 Task: Add Sprouts Shredded Cheddar Jack Cheese to the cart.
Action: Mouse pressed left at (26, 112)
Screenshot: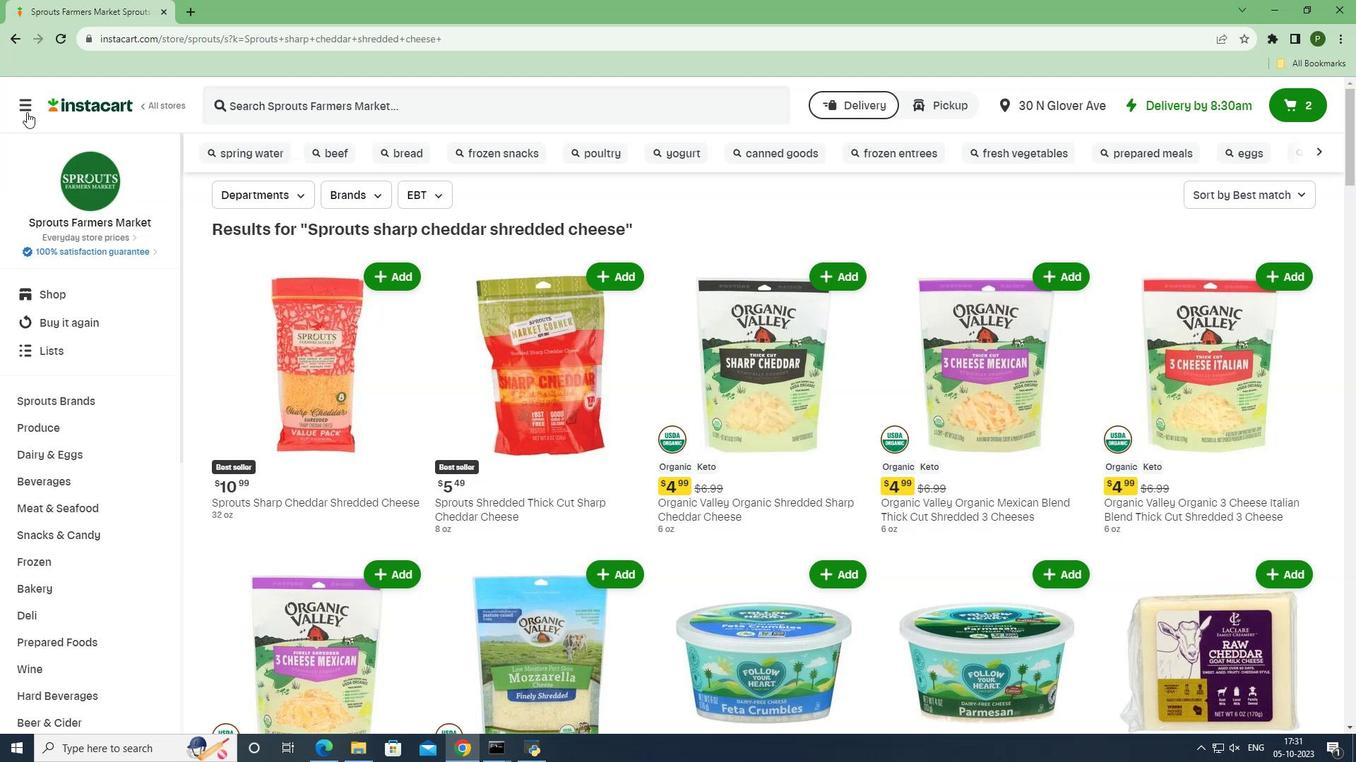 
Action: Mouse moved to (57, 376)
Screenshot: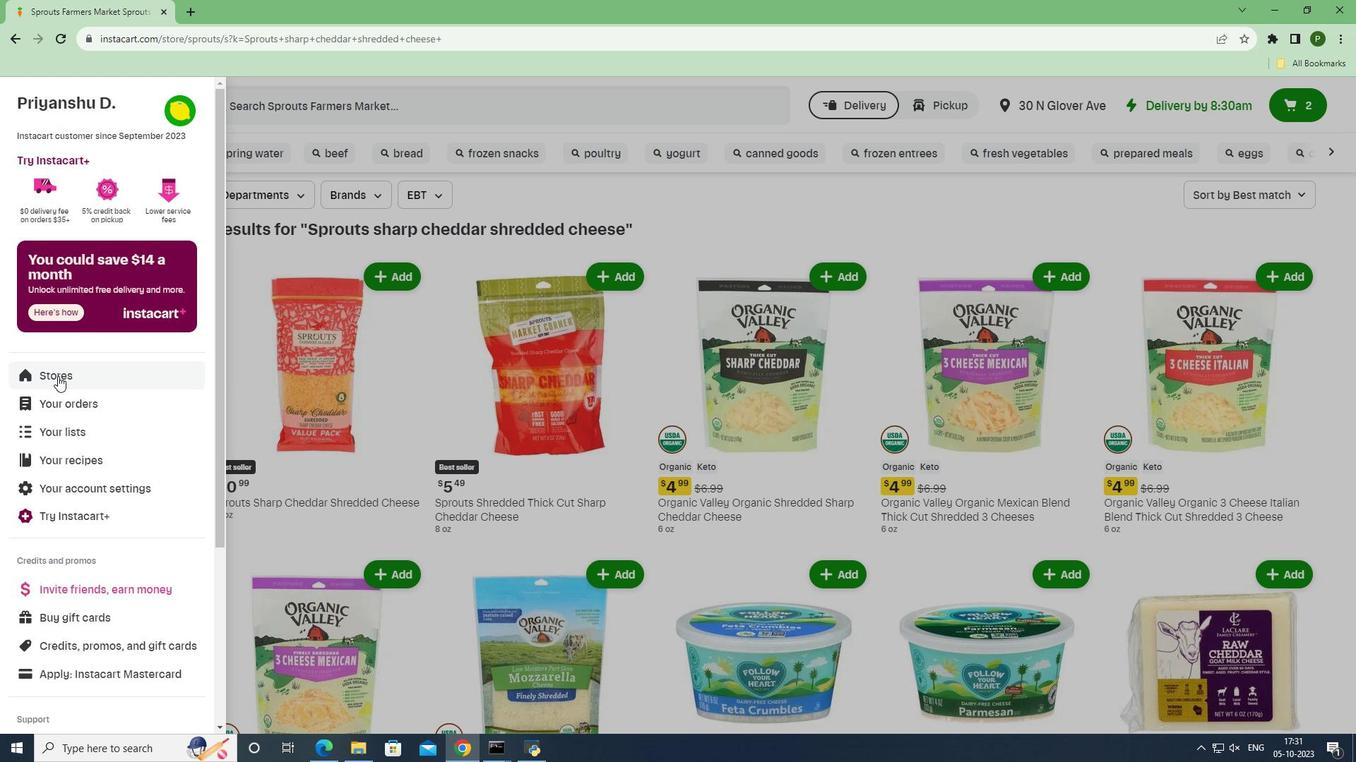 
Action: Mouse pressed left at (57, 376)
Screenshot: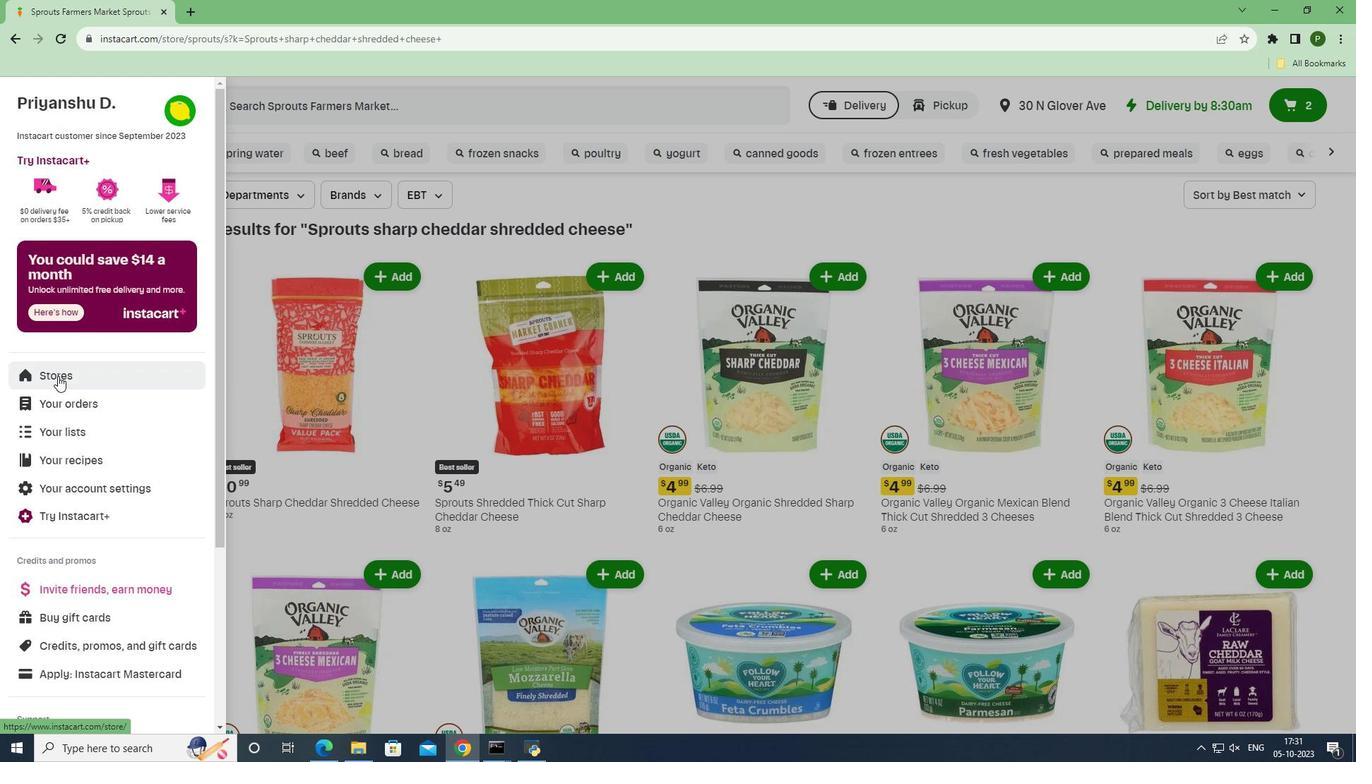 
Action: Mouse moved to (326, 158)
Screenshot: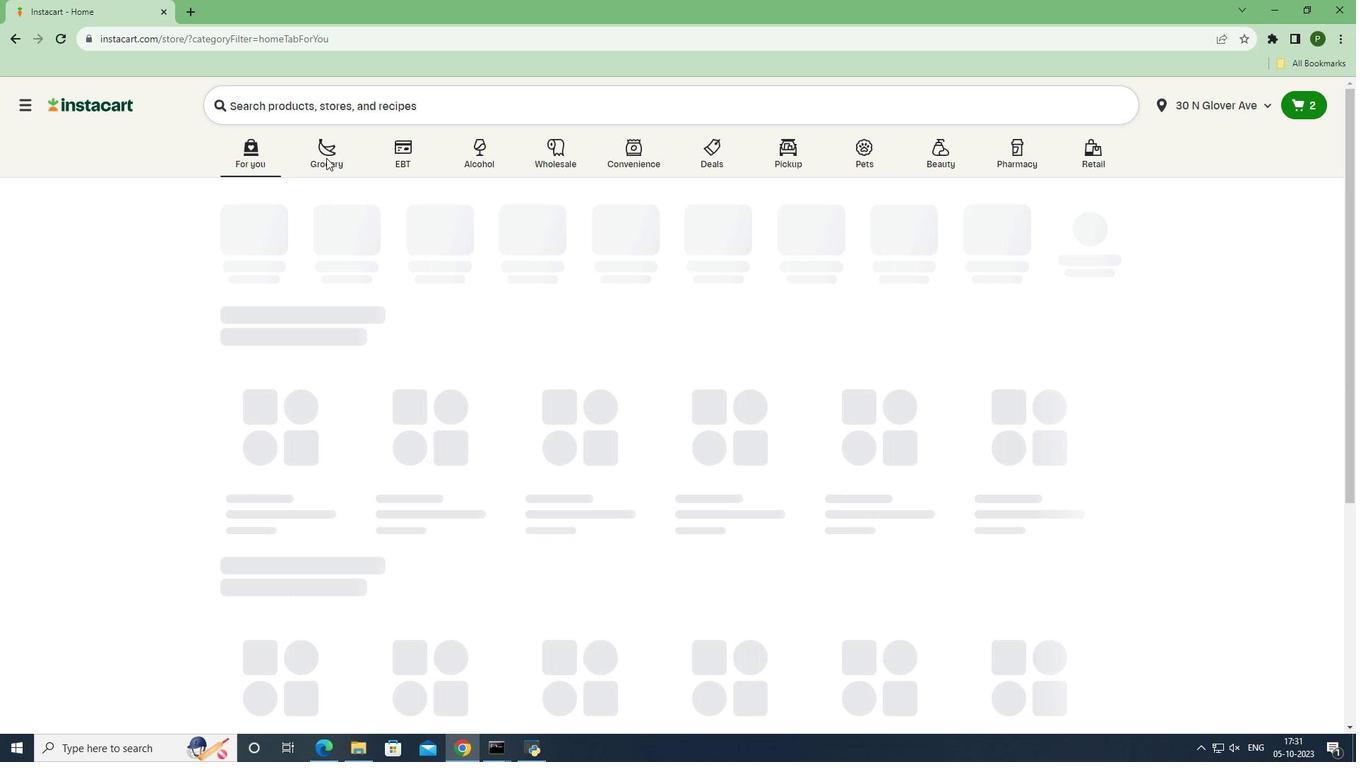 
Action: Mouse pressed left at (326, 158)
Screenshot: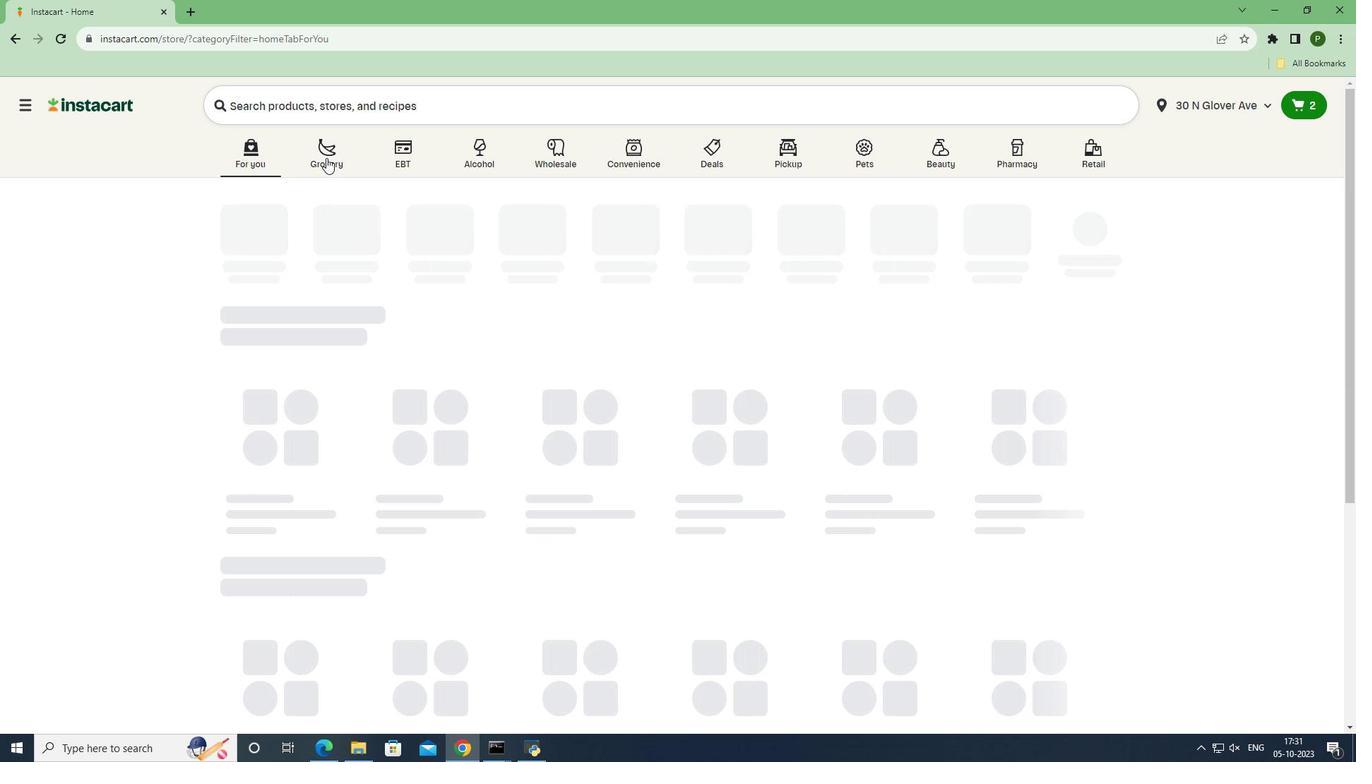 
Action: Mouse moved to (380, 235)
Screenshot: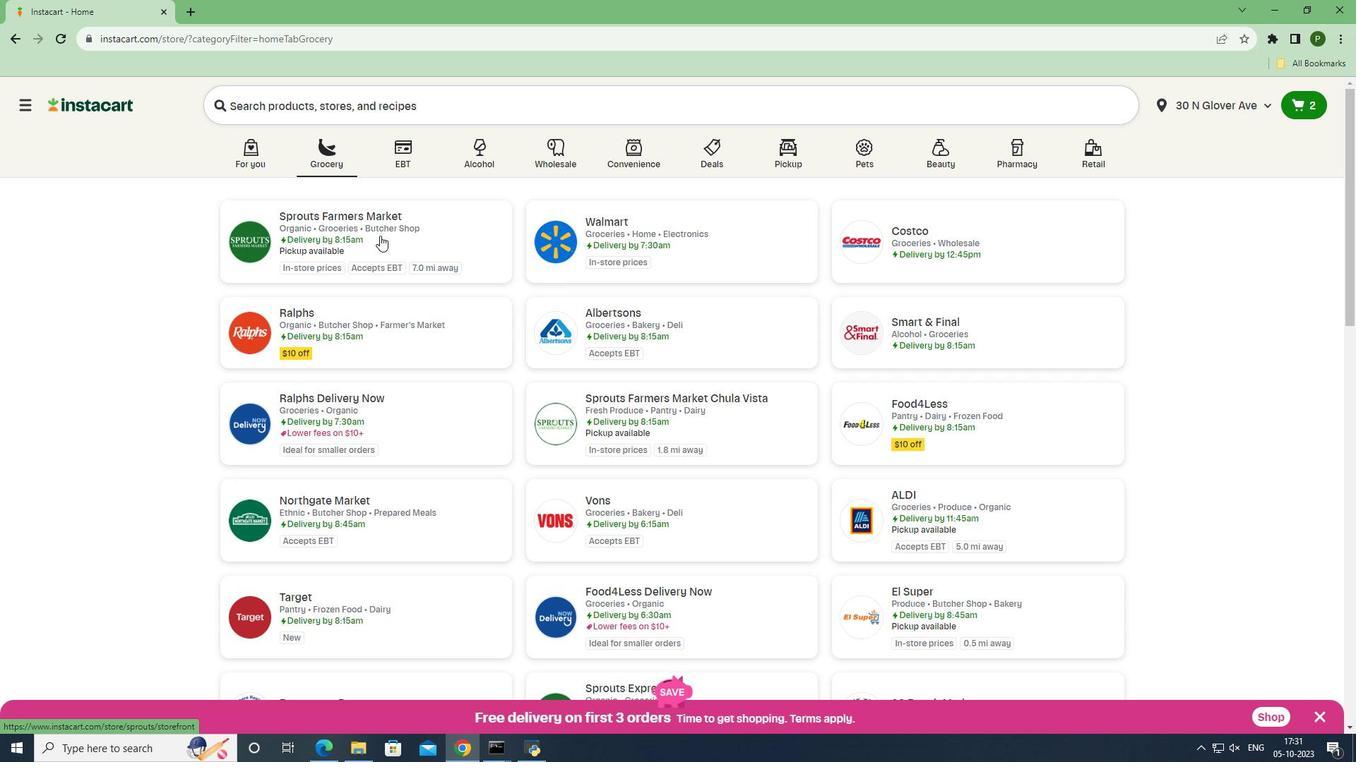 
Action: Mouse pressed left at (380, 235)
Screenshot: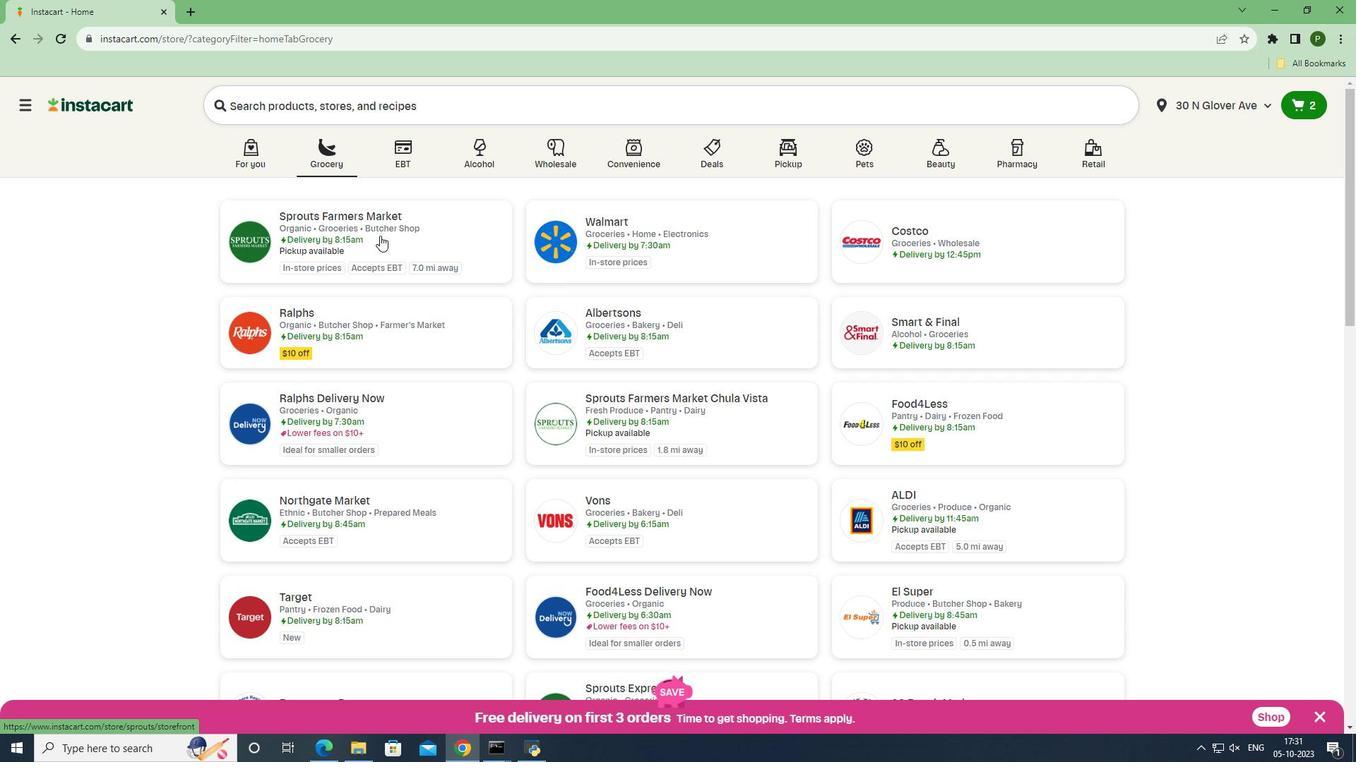 
Action: Mouse moved to (88, 395)
Screenshot: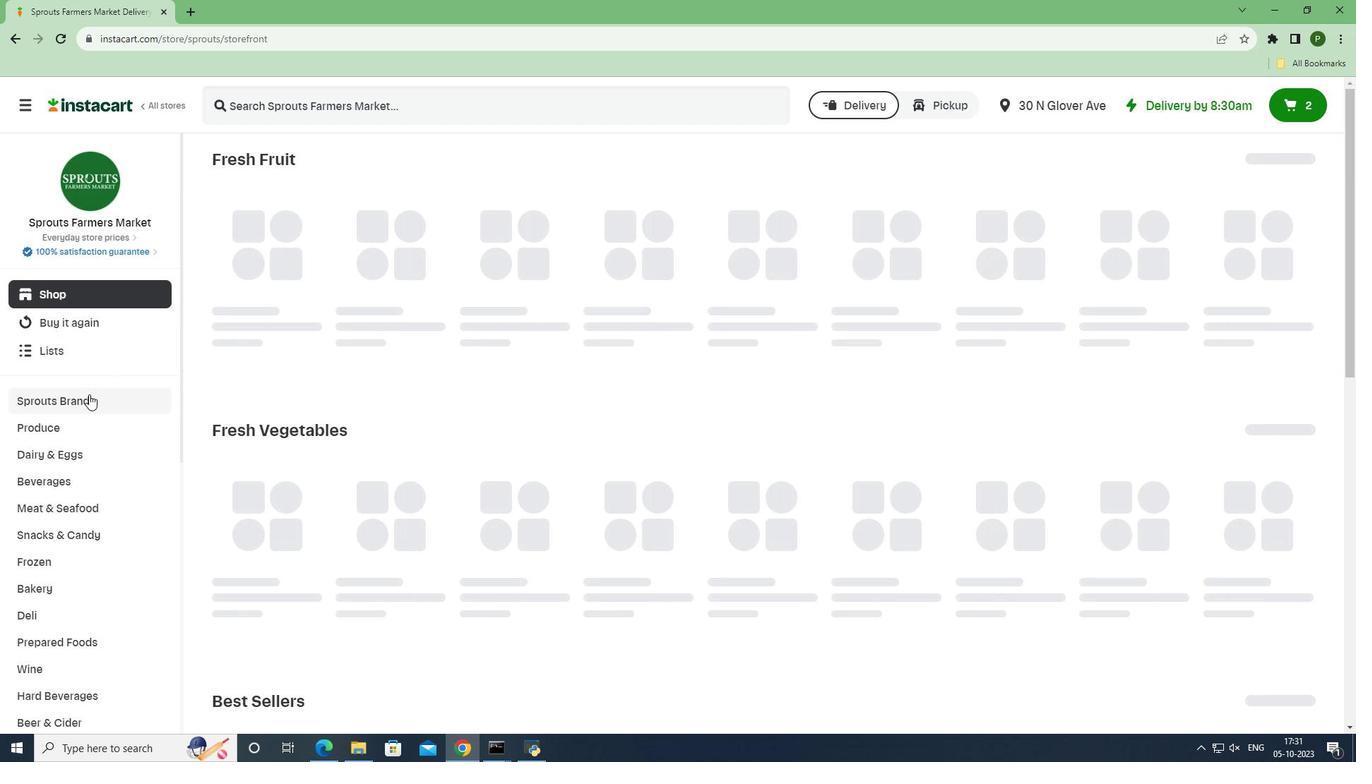 
Action: Mouse pressed left at (88, 395)
Screenshot: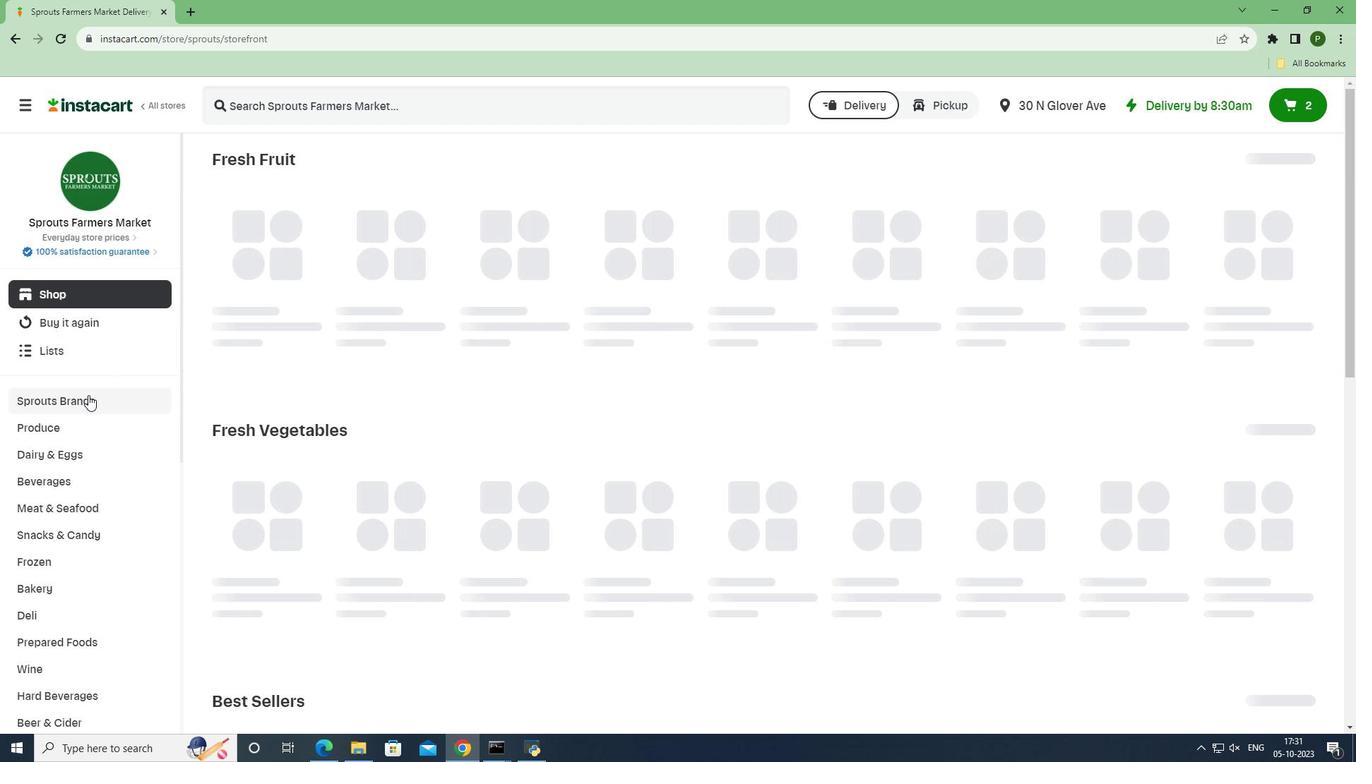 
Action: Mouse moved to (44, 558)
Screenshot: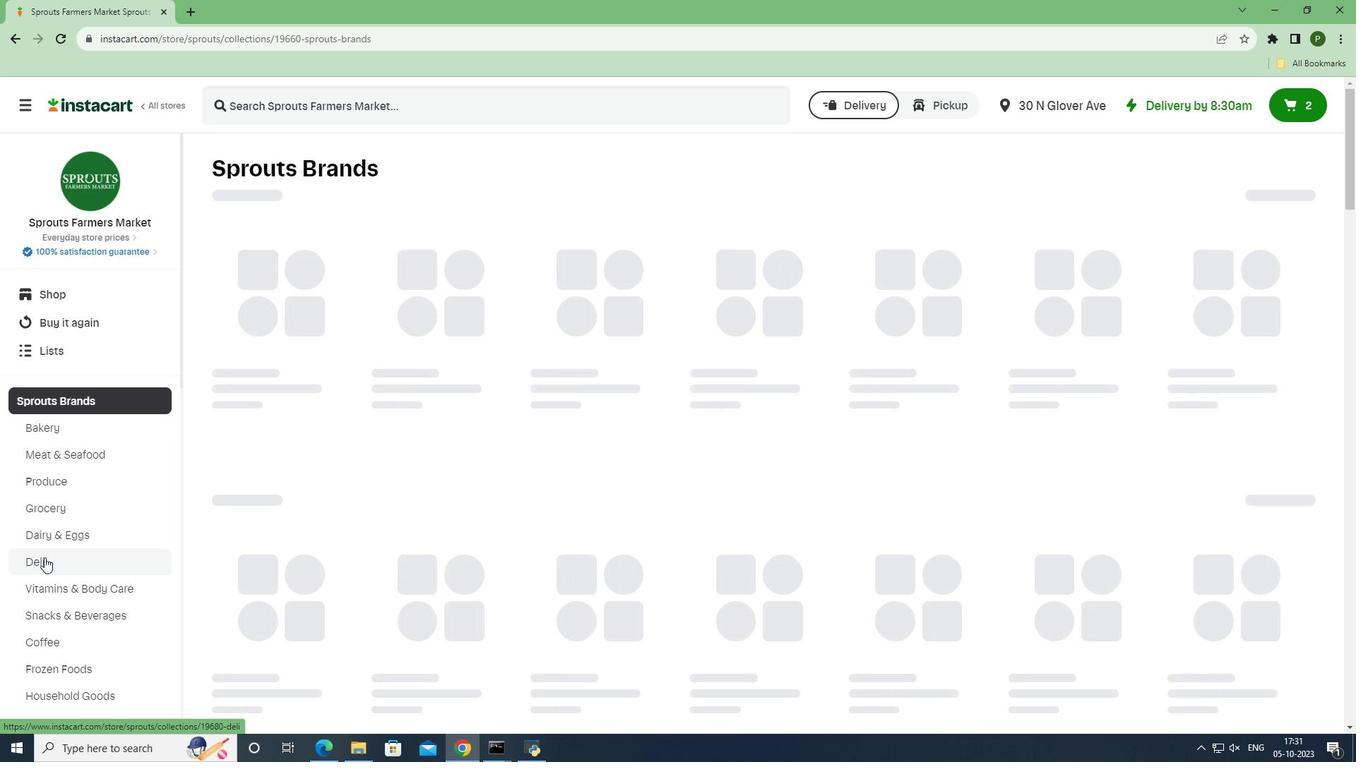 
Action: Mouse pressed left at (44, 558)
Screenshot: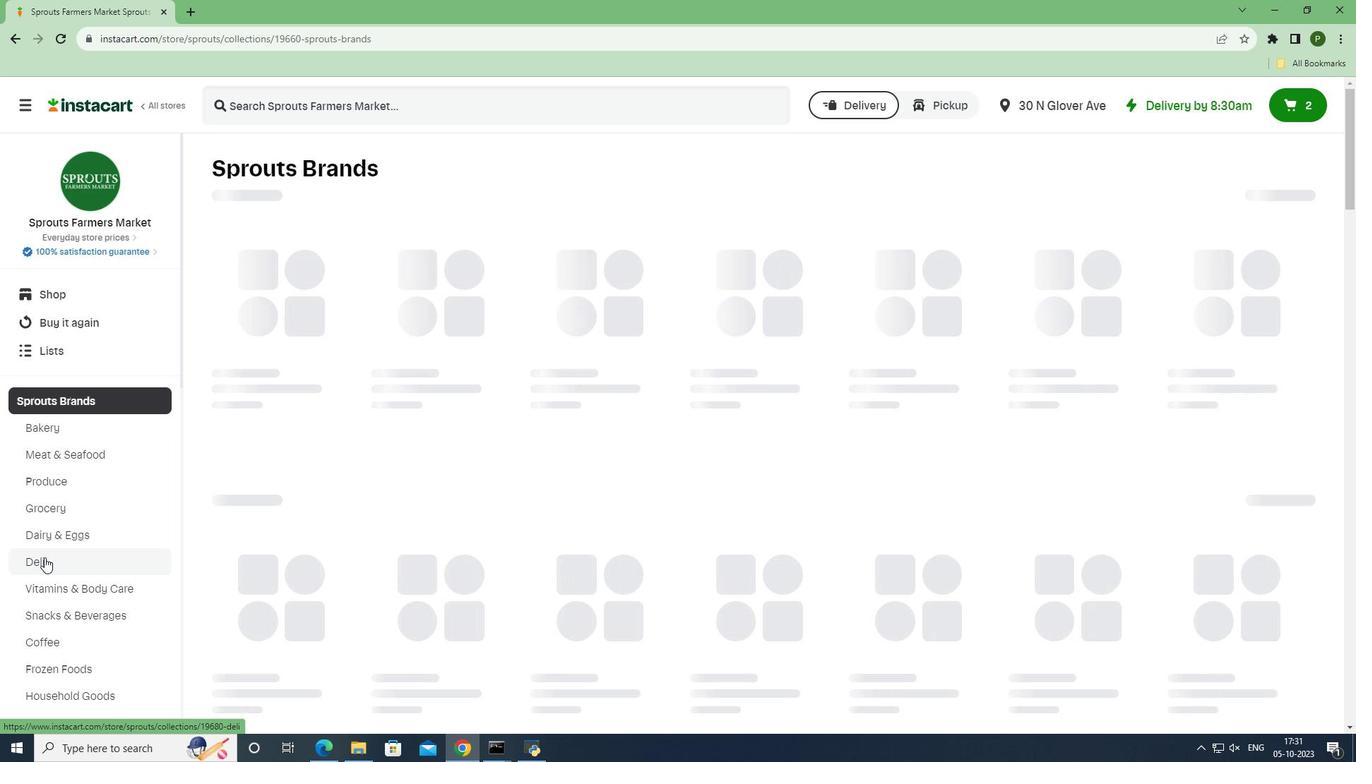 
Action: Mouse moved to (282, 106)
Screenshot: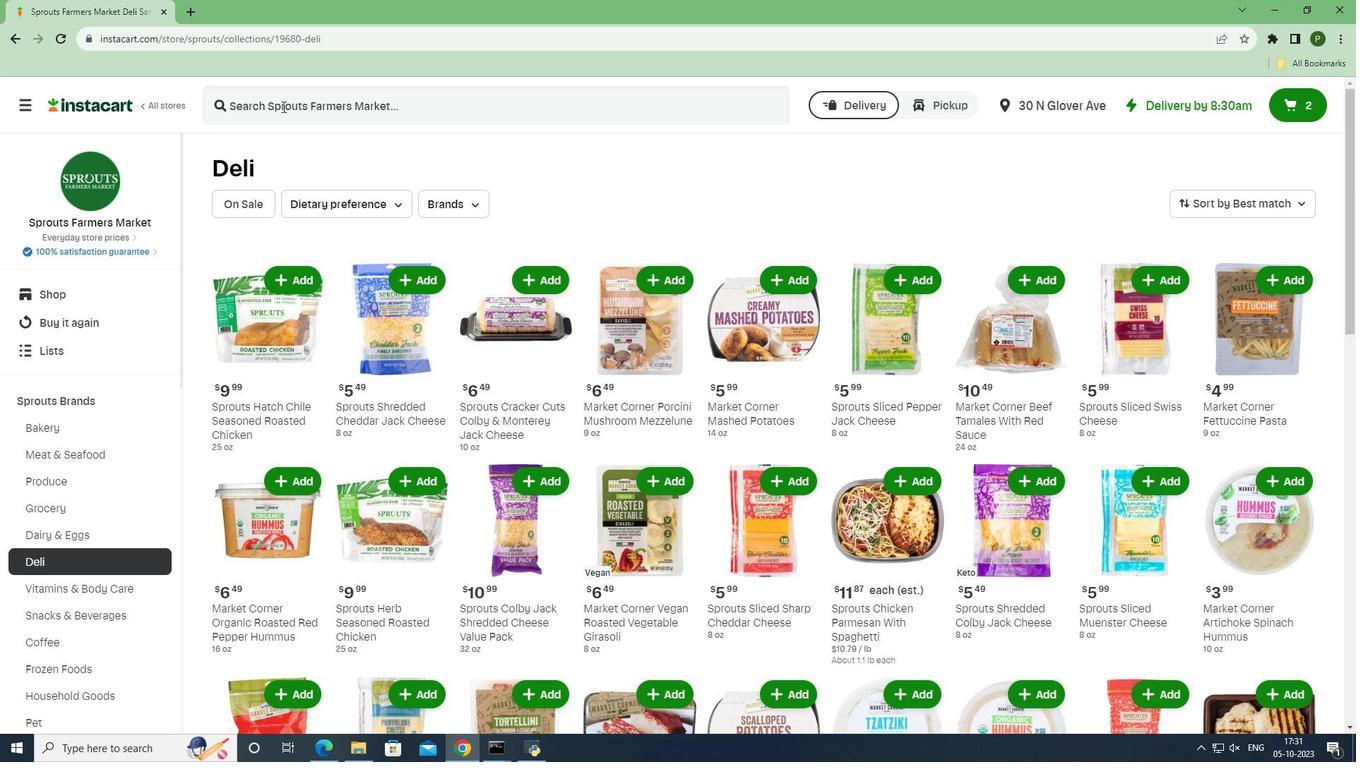 
Action: Mouse pressed left at (282, 106)
Screenshot: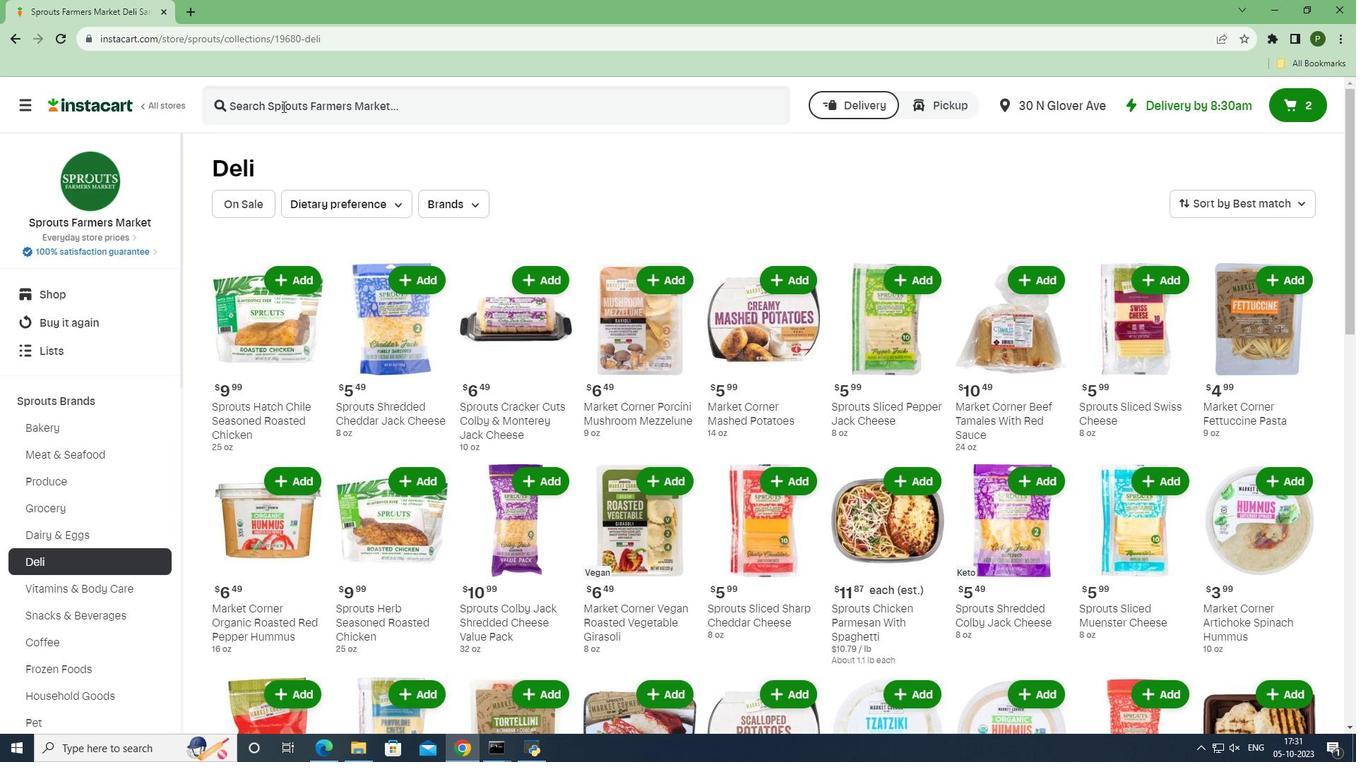 
Action: Key pressed <Key.caps_lock>S<Key.caps_lock>prouts<Key.space>shredded<Key.space>cheddar<Key.space>jack<Key.space>cheese<Key.space><Key.enter><Key.enter><Key.enter><Key.enter><Key.enter>
Screenshot: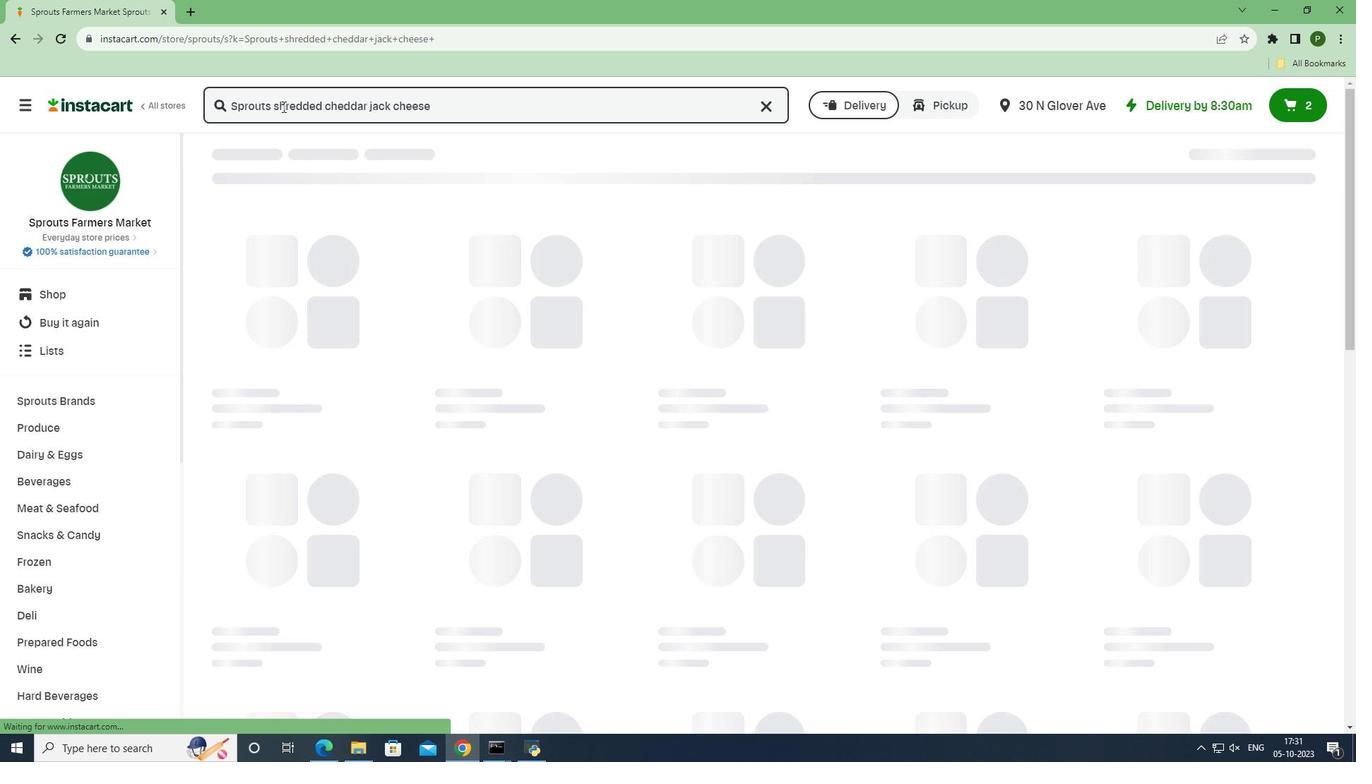 
Action: Mouse moved to (831, 233)
Screenshot: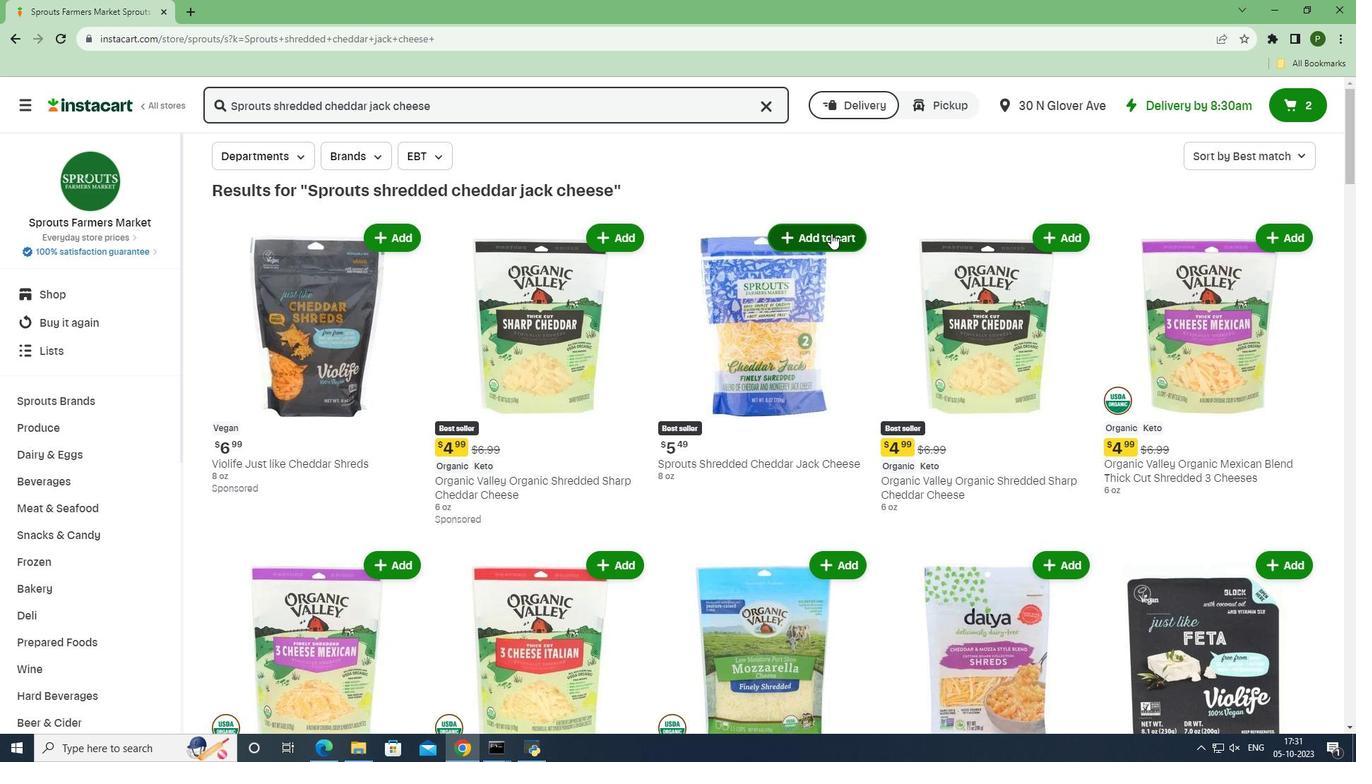 
Action: Mouse pressed left at (831, 233)
Screenshot: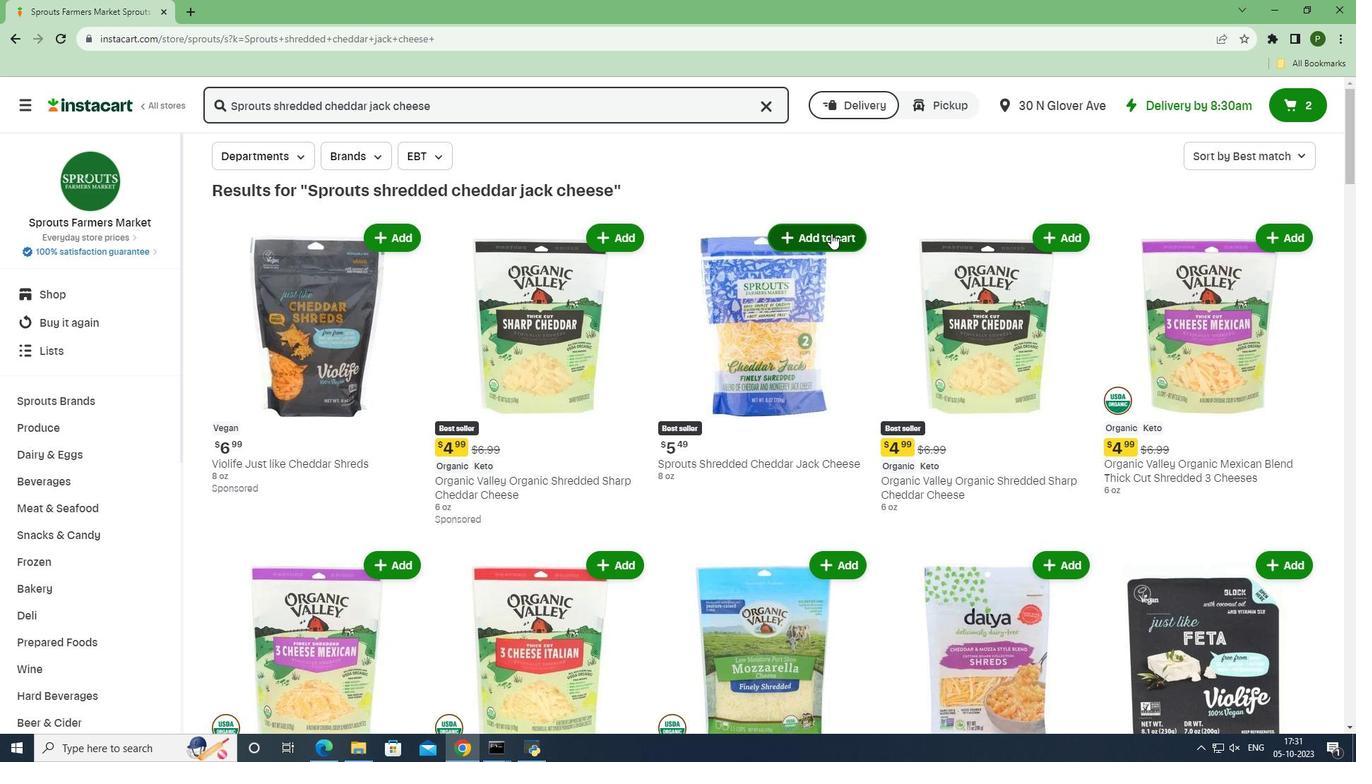 
